 Task: Check for  the employees who works at Amazon
Action: Mouse moved to (489, 20)
Screenshot: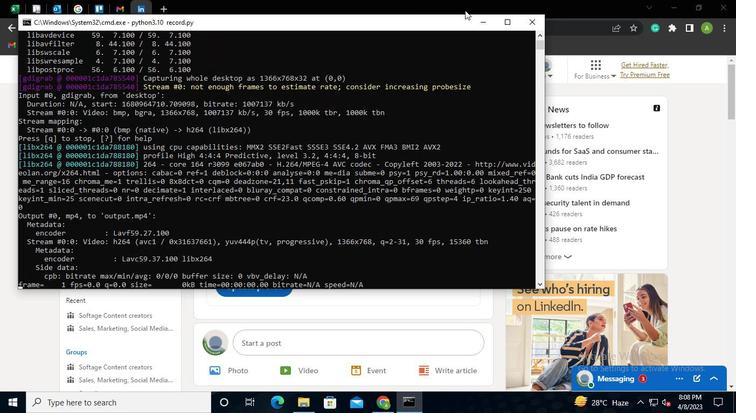 
Action: Mouse pressed left at (489, 20)
Screenshot: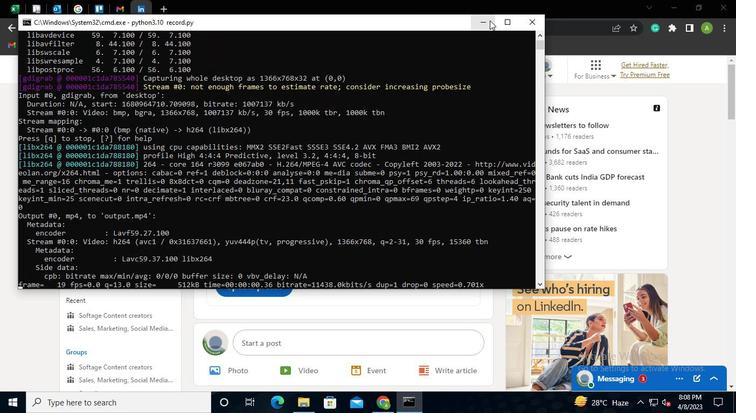 
Action: Mouse moved to (116, 72)
Screenshot: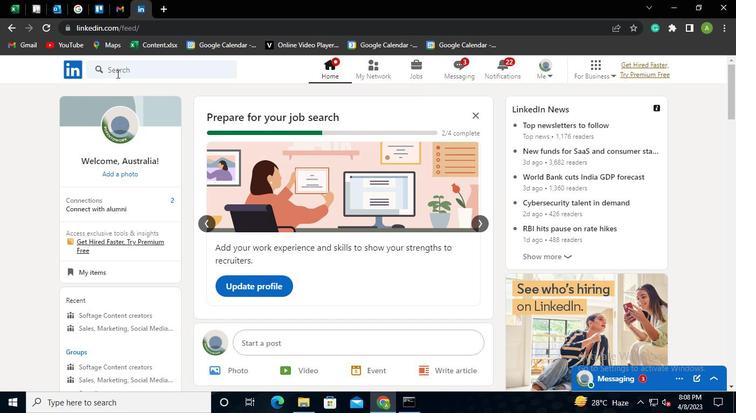 
Action: Mouse pressed left at (116, 72)
Screenshot: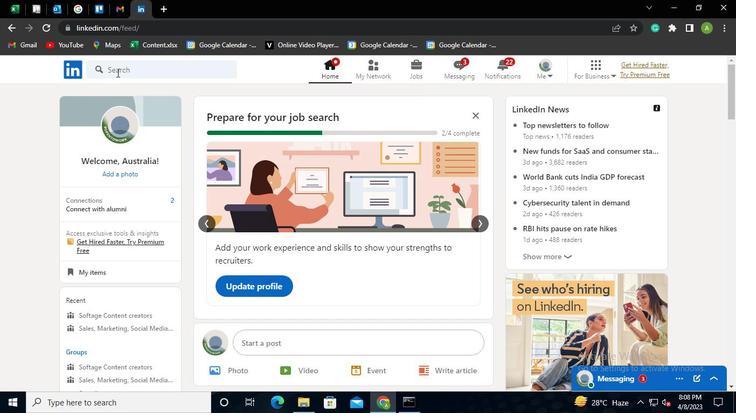 
Action: Mouse moved to (113, 114)
Screenshot: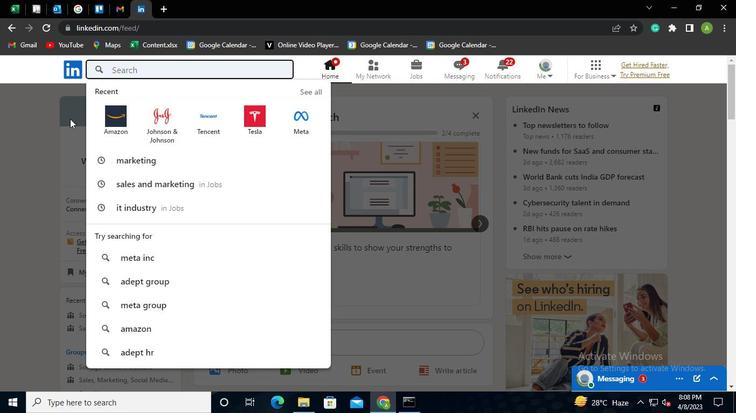 
Action: Mouse pressed left at (113, 114)
Screenshot: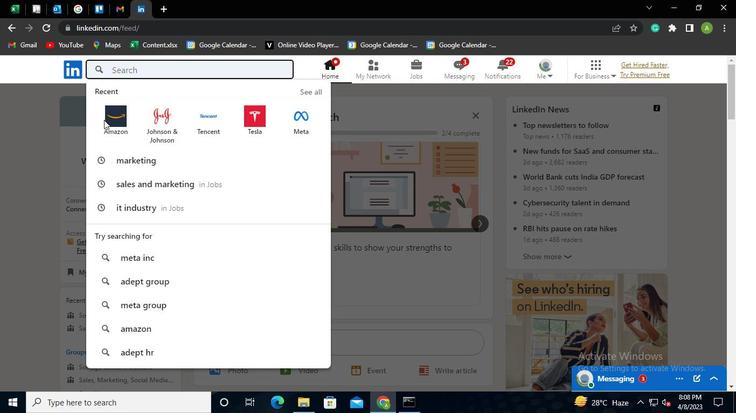 
Action: Mouse moved to (313, 124)
Screenshot: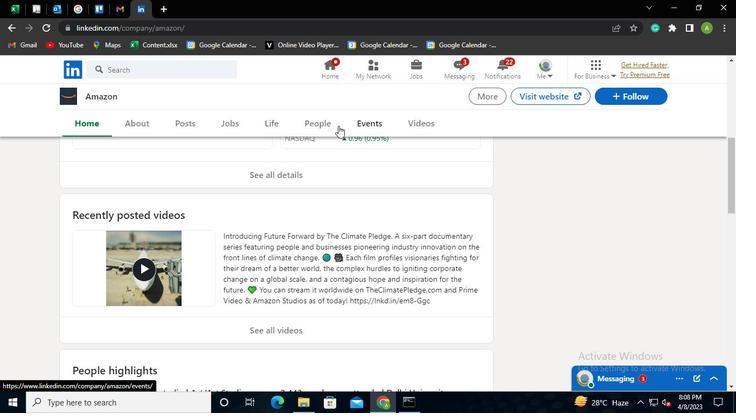 
Action: Mouse pressed left at (313, 124)
Screenshot: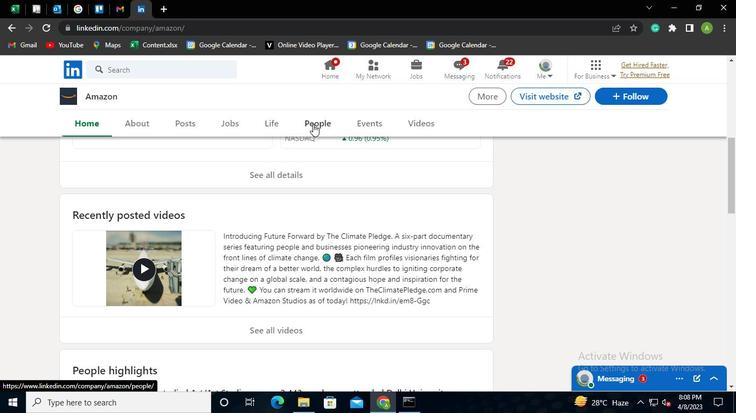
Action: Mouse moved to (412, 402)
Screenshot: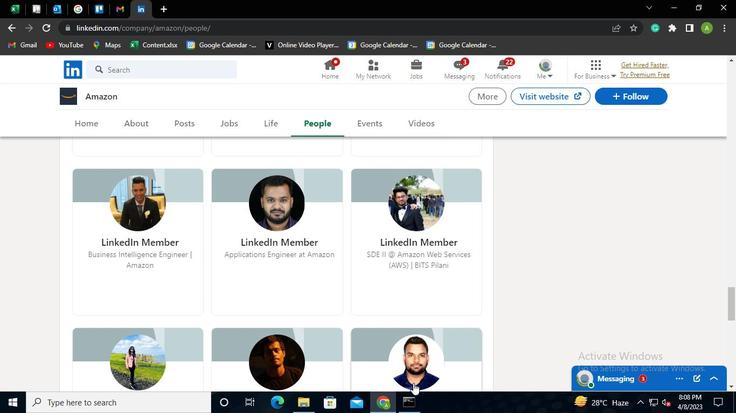 
Action: Mouse pressed left at (412, 402)
Screenshot: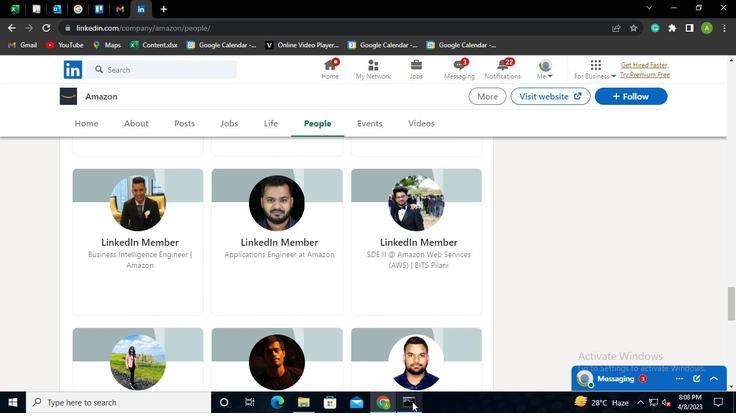 
Action: Mouse moved to (527, 22)
Screenshot: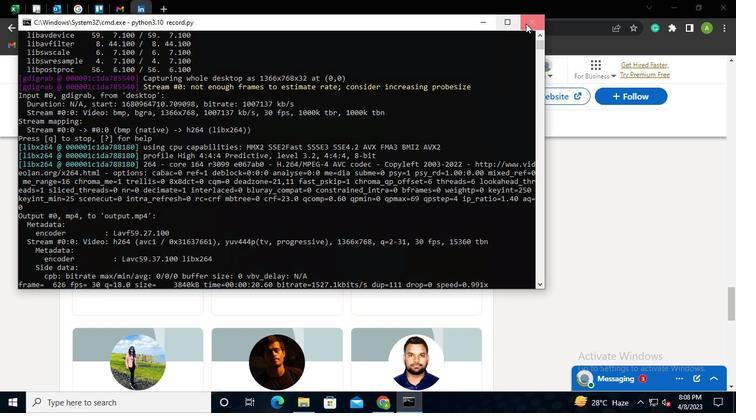 
Action: Mouse pressed left at (527, 22)
Screenshot: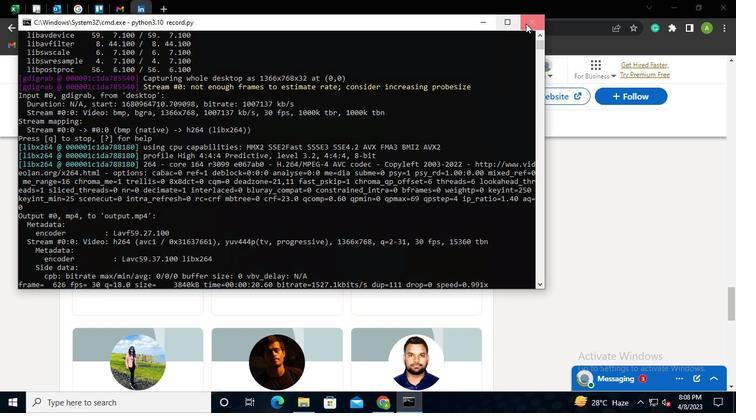 
Action: Mouse moved to (526, 24)
Screenshot: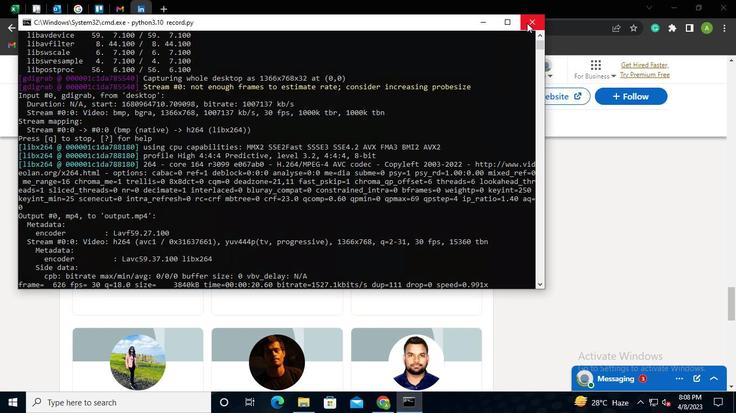 
